 Task: Create a new action that can be used on globally
Action: Mouse scrolled (217, 188) with delta (0, 0)
Screenshot: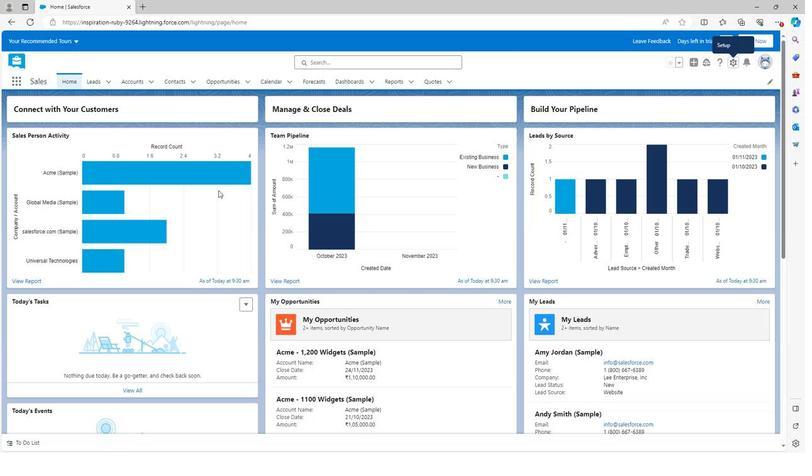 
Action: Mouse scrolled (217, 188) with delta (0, 0)
Screenshot: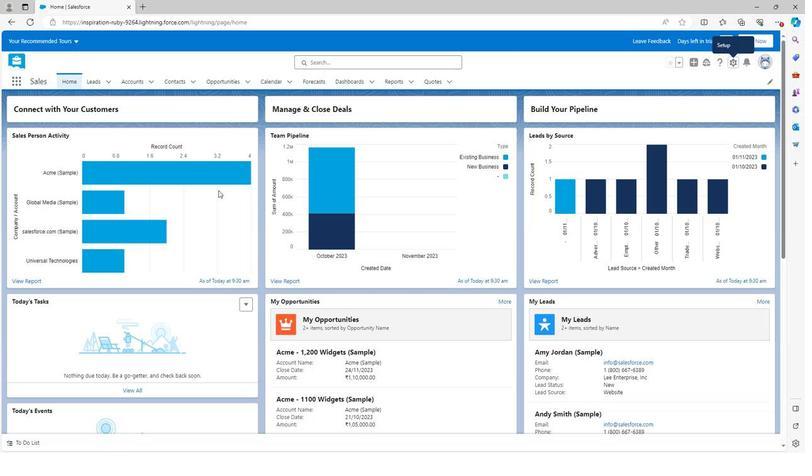 
Action: Mouse scrolled (217, 188) with delta (0, 0)
Screenshot: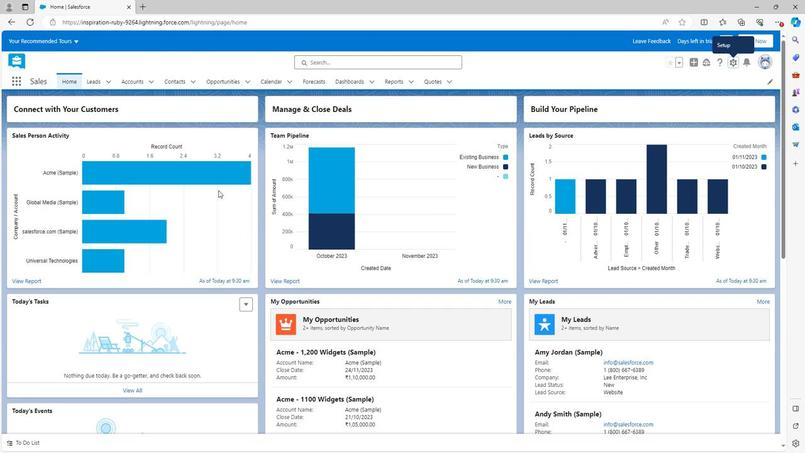 
Action: Mouse scrolled (217, 188) with delta (0, 0)
Screenshot: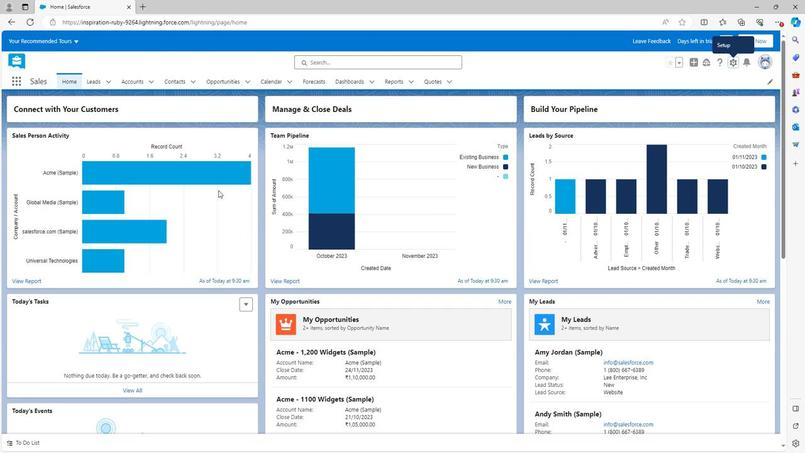
Action: Mouse scrolled (217, 188) with delta (0, 0)
Screenshot: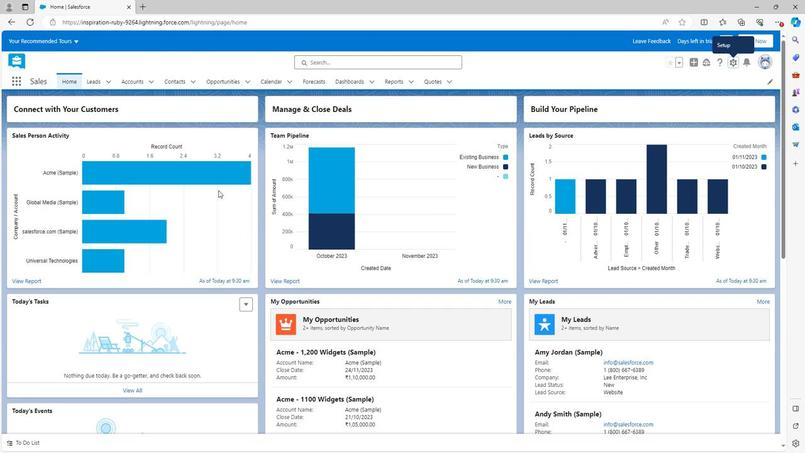 
Action: Mouse scrolled (217, 188) with delta (0, 0)
Screenshot: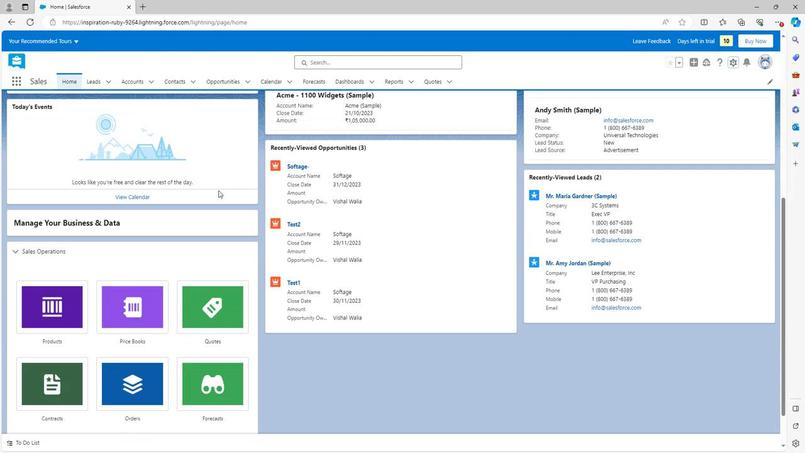 
Action: Mouse scrolled (217, 189) with delta (0, 0)
Screenshot: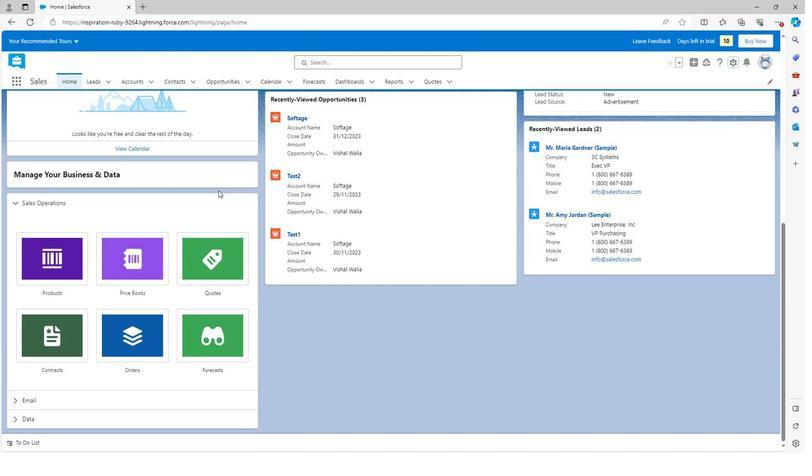 
Action: Mouse scrolled (217, 189) with delta (0, 0)
Screenshot: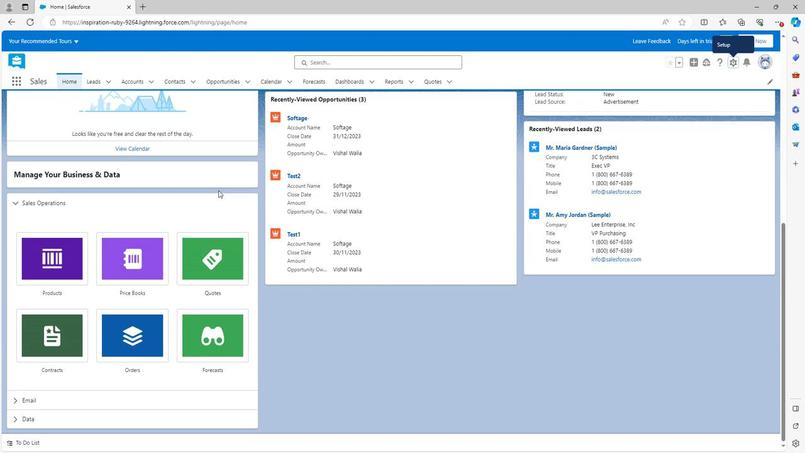 
Action: Mouse scrolled (217, 189) with delta (0, 0)
Screenshot: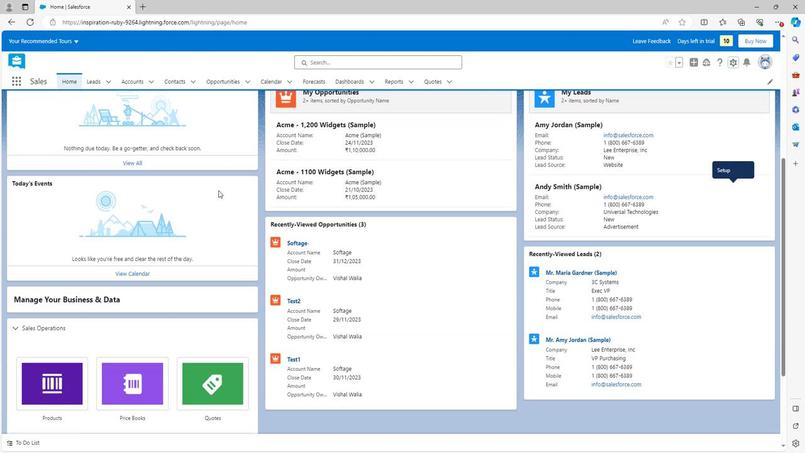 
Action: Mouse scrolled (217, 189) with delta (0, 0)
Screenshot: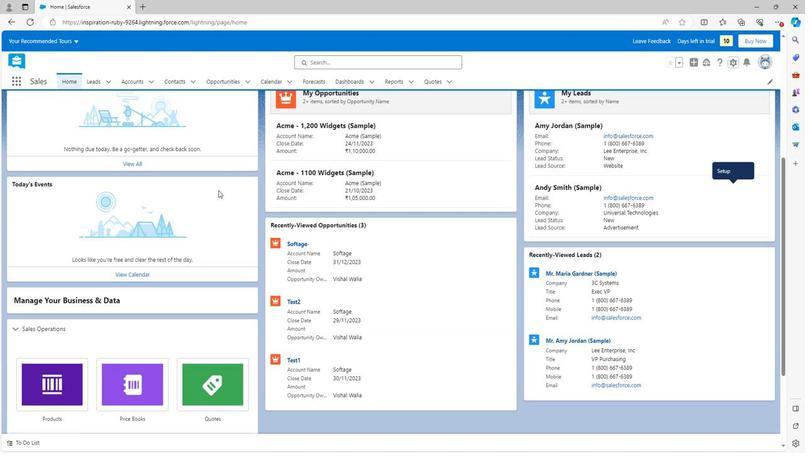 
Action: Mouse scrolled (217, 189) with delta (0, 0)
Screenshot: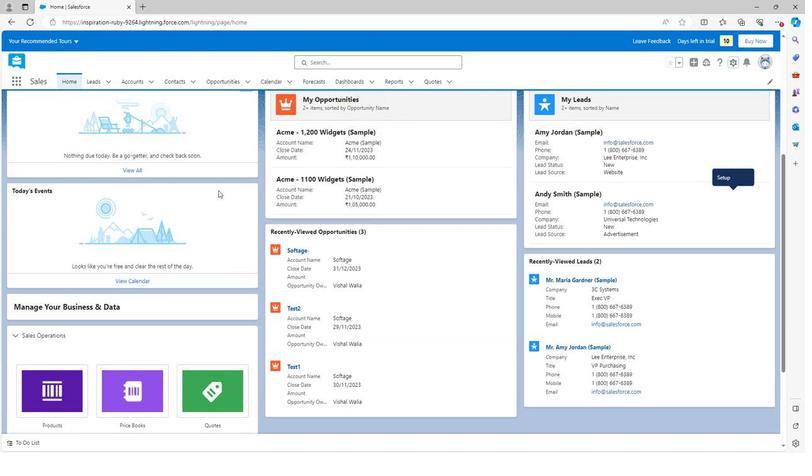 
Action: Mouse scrolled (217, 189) with delta (0, 0)
Screenshot: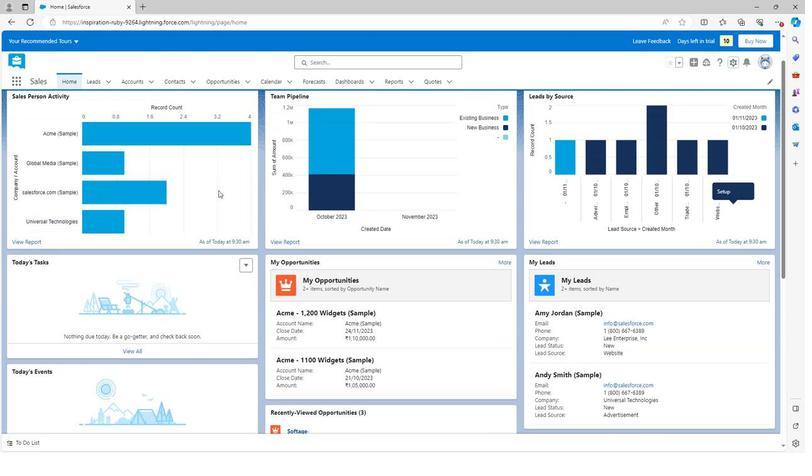 
Action: Mouse scrolled (217, 189) with delta (0, 0)
Screenshot: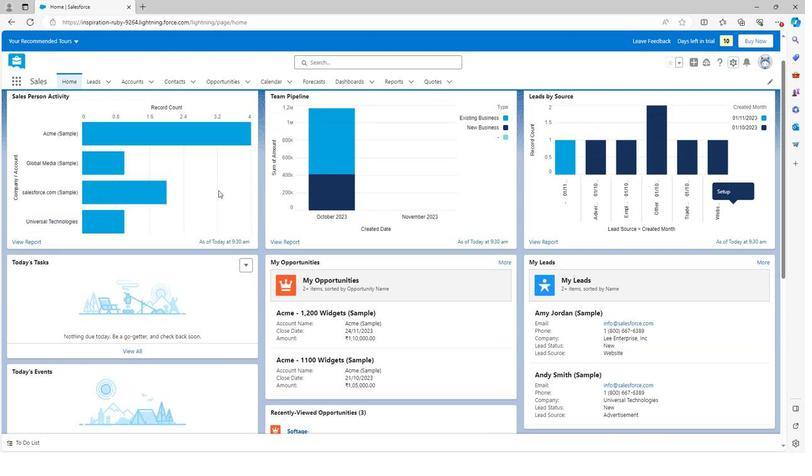 
Action: Mouse scrolled (217, 189) with delta (0, 0)
Screenshot: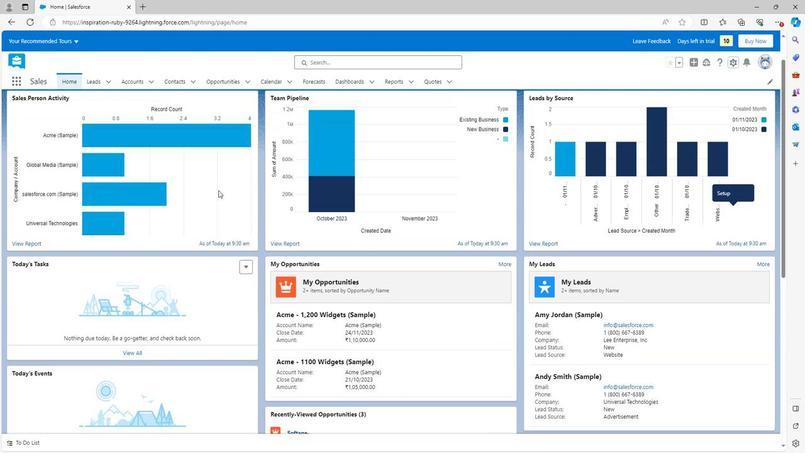
Action: Mouse moved to (734, 59)
Screenshot: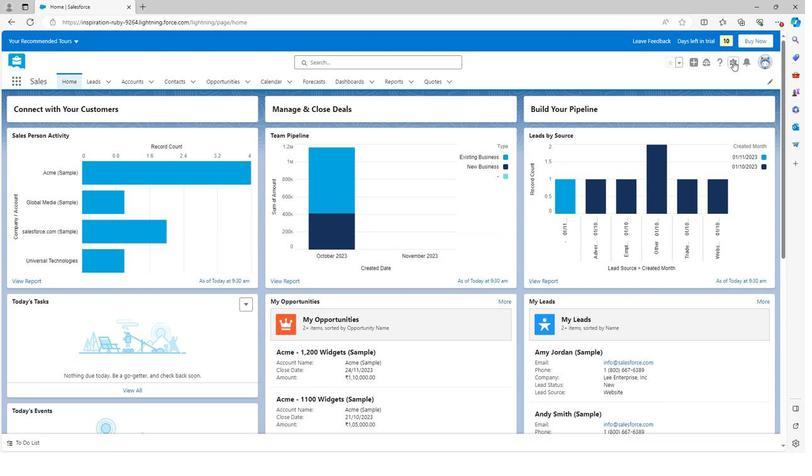 
Action: Mouse pressed left at (734, 59)
Screenshot: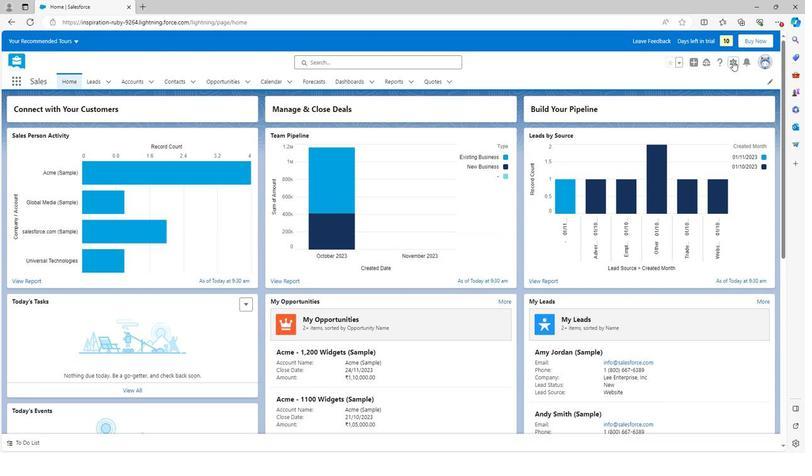 
Action: Mouse moved to (709, 82)
Screenshot: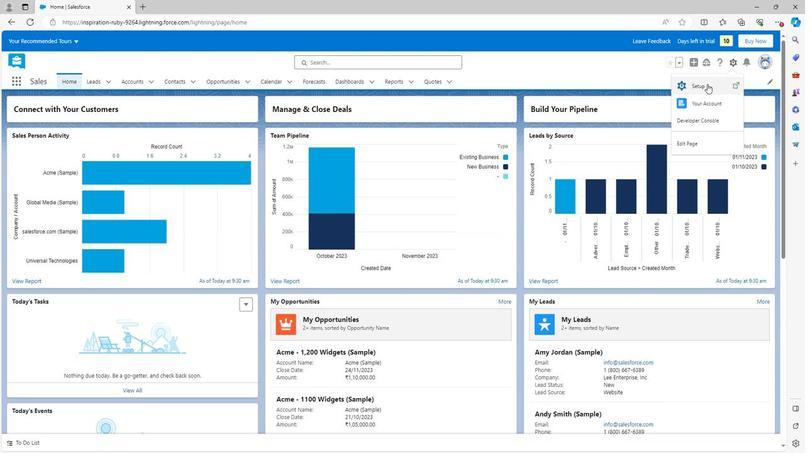 
Action: Mouse pressed left at (709, 82)
Screenshot: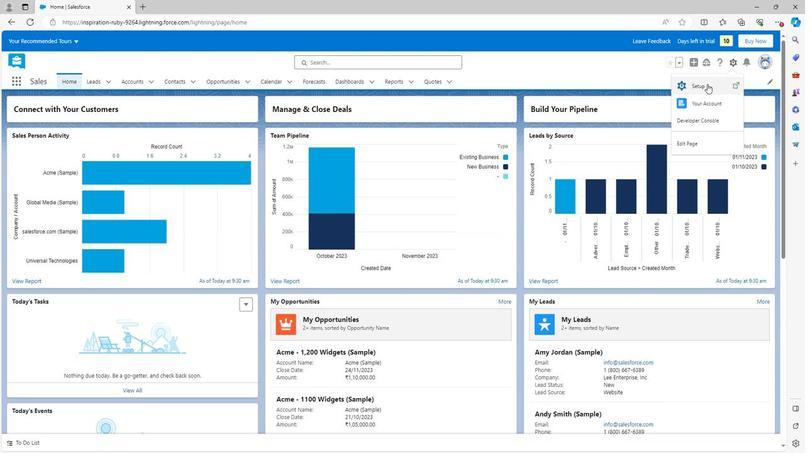 
Action: Mouse moved to (31, 308)
Screenshot: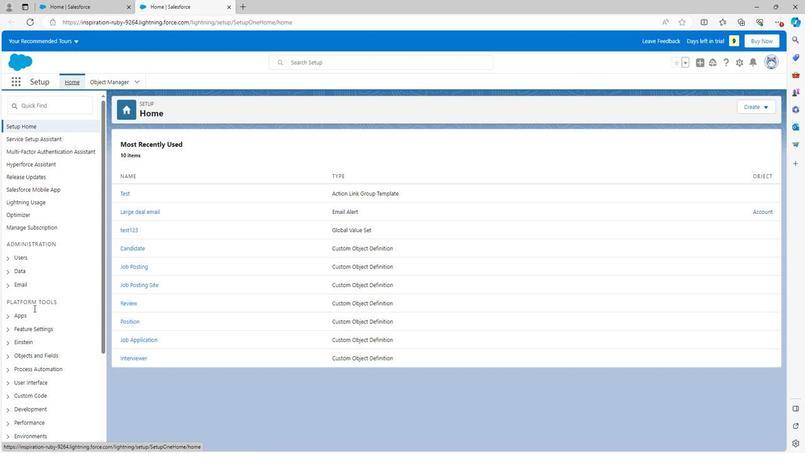 
Action: Mouse scrolled (31, 307) with delta (0, 0)
Screenshot: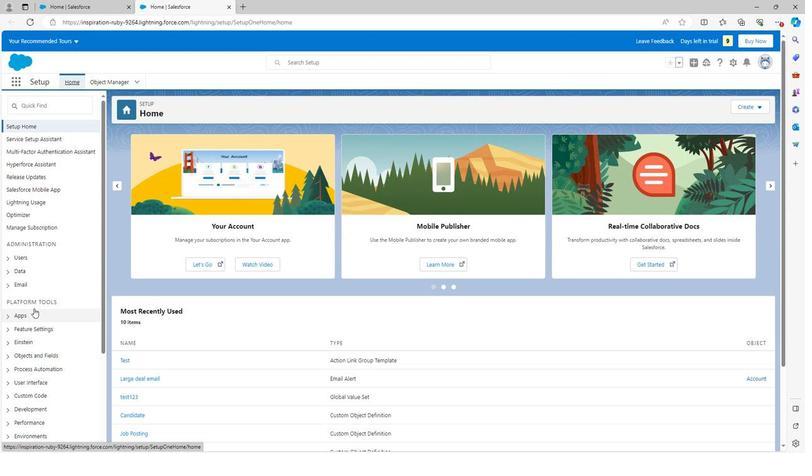 
Action: Mouse scrolled (31, 307) with delta (0, 0)
Screenshot: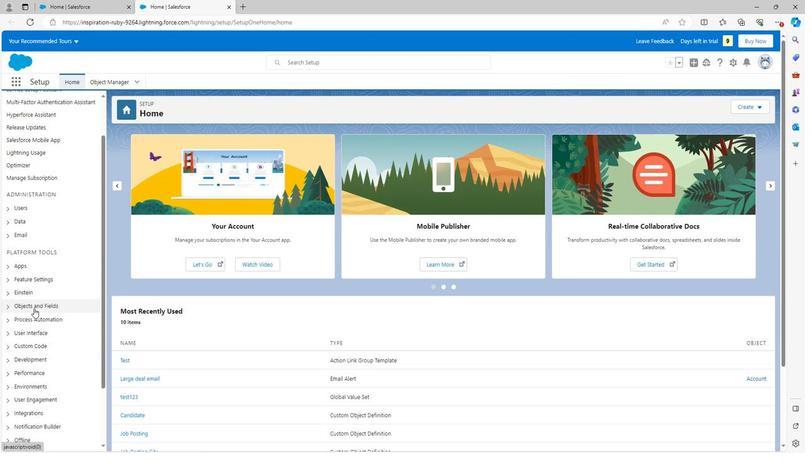 
Action: Mouse scrolled (31, 307) with delta (0, 0)
Screenshot: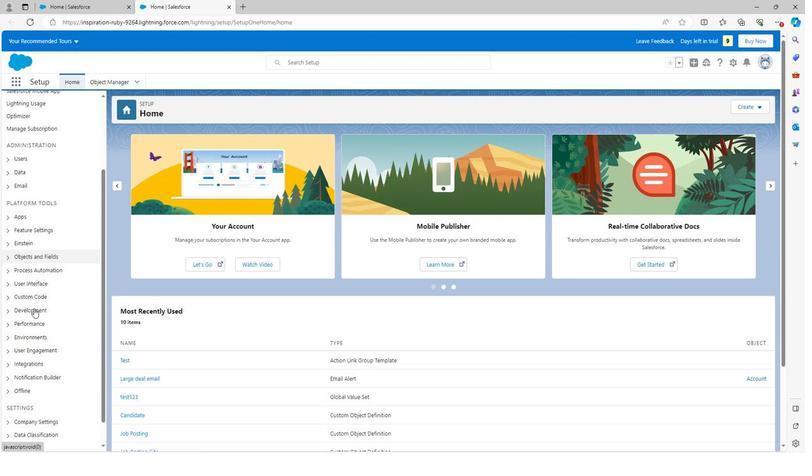 
Action: Mouse moved to (4, 258)
Screenshot: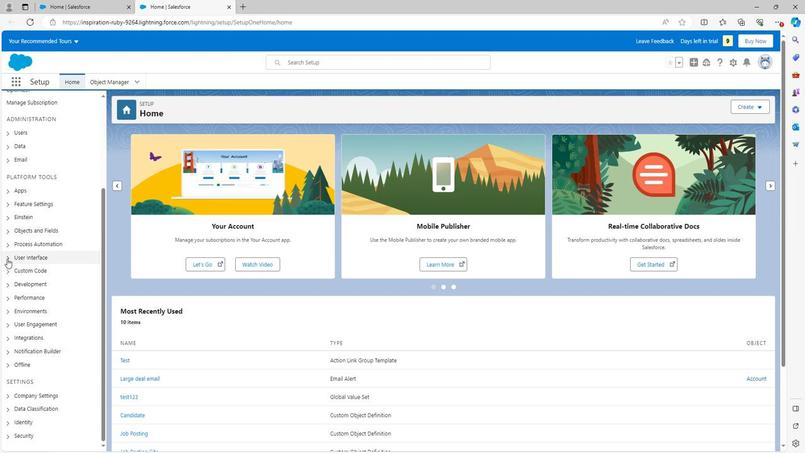
Action: Mouse pressed left at (4, 258)
Screenshot: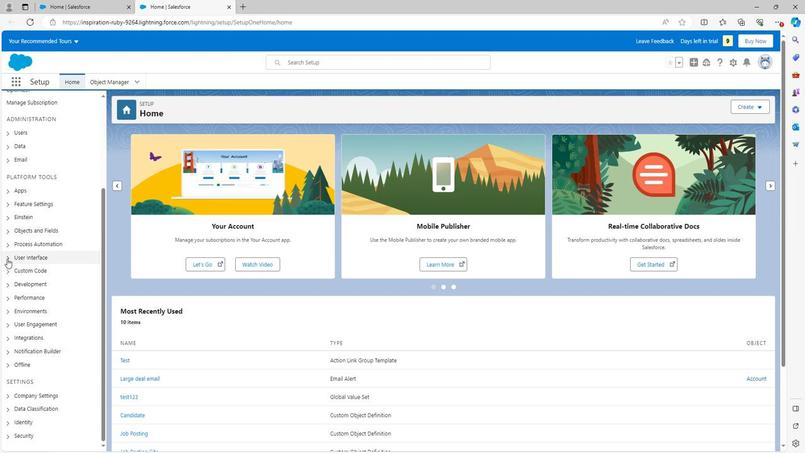 
Action: Mouse moved to (15, 337)
Screenshot: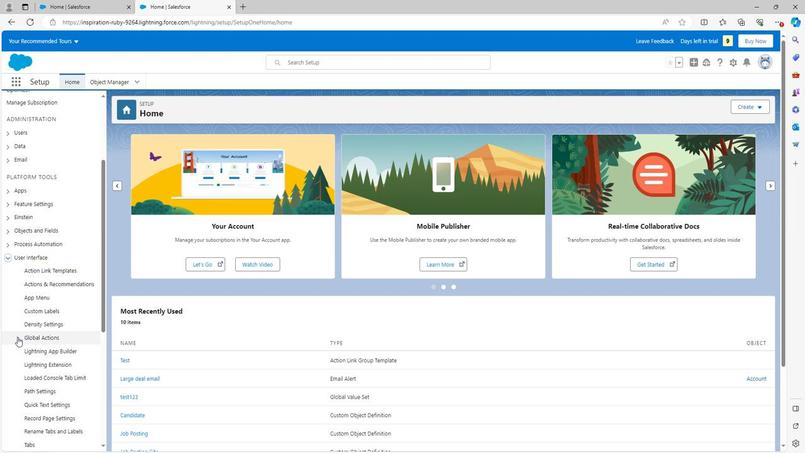 
Action: Mouse pressed left at (15, 337)
Screenshot: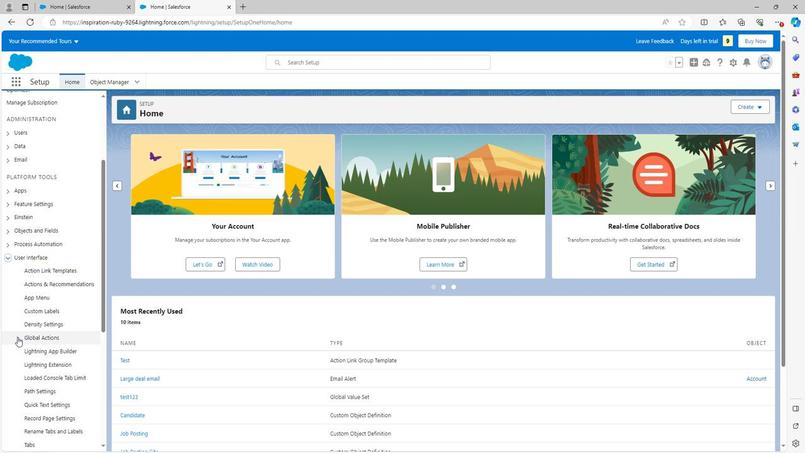 
Action: Mouse moved to (44, 353)
Screenshot: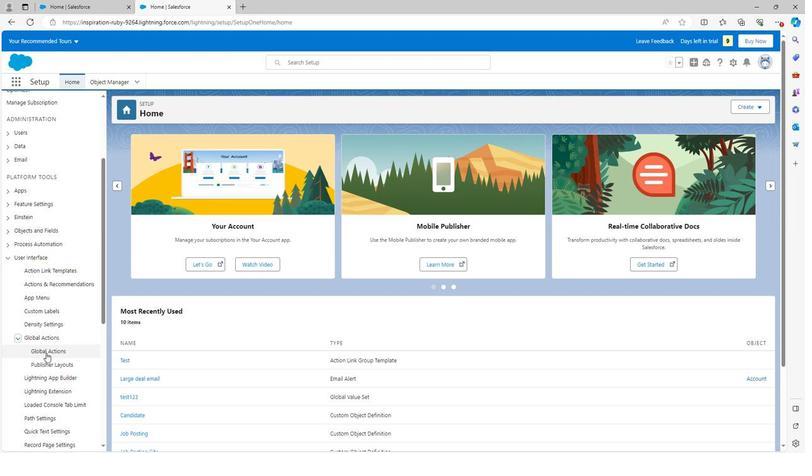 
Action: Mouse pressed left at (44, 353)
Screenshot: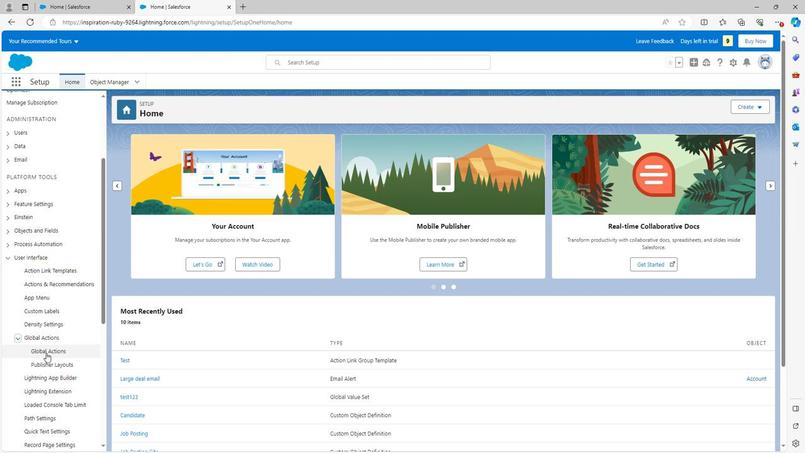 
Action: Mouse moved to (331, 176)
Screenshot: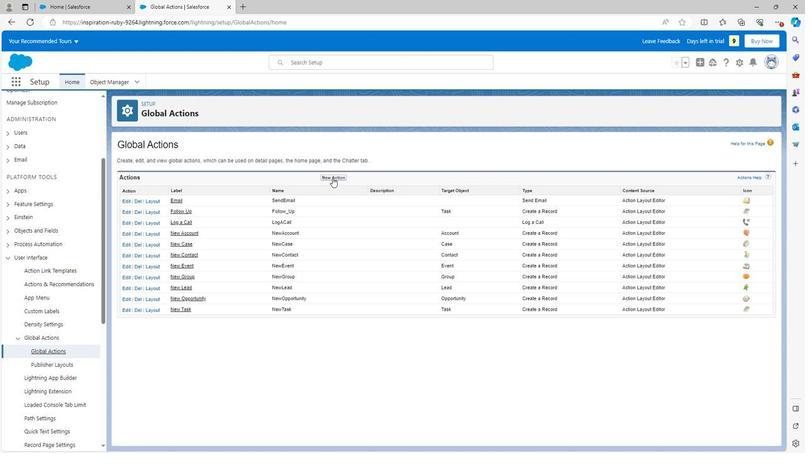
Action: Mouse pressed left at (331, 176)
Screenshot: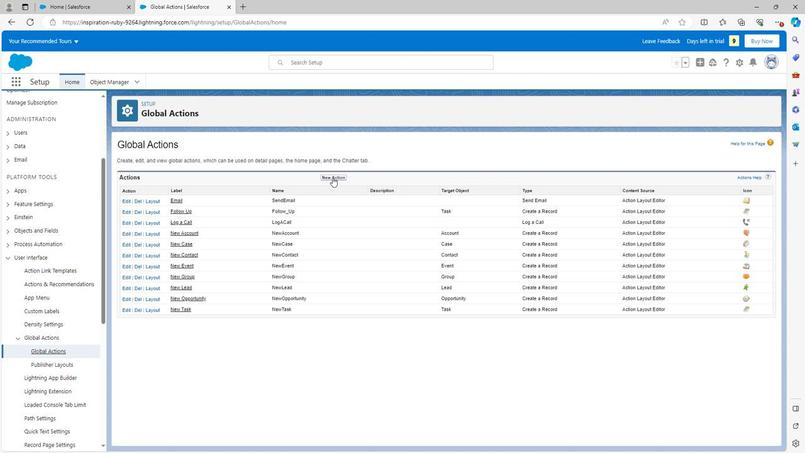 
Action: Mouse moved to (278, 186)
Screenshot: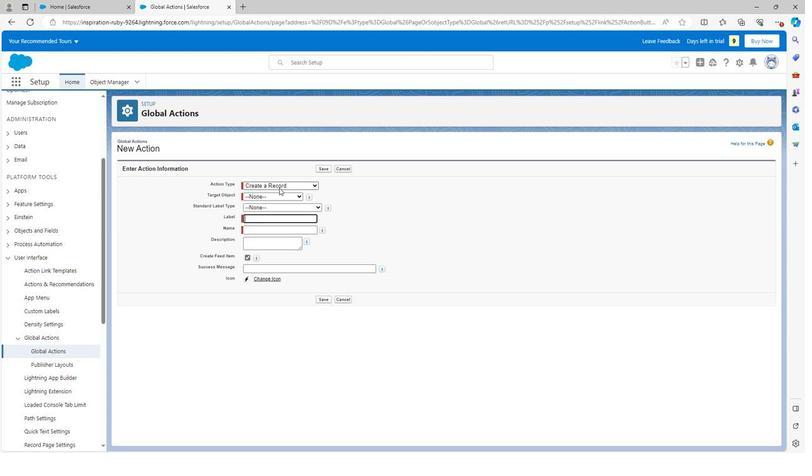 
Action: Mouse pressed left at (278, 186)
Screenshot: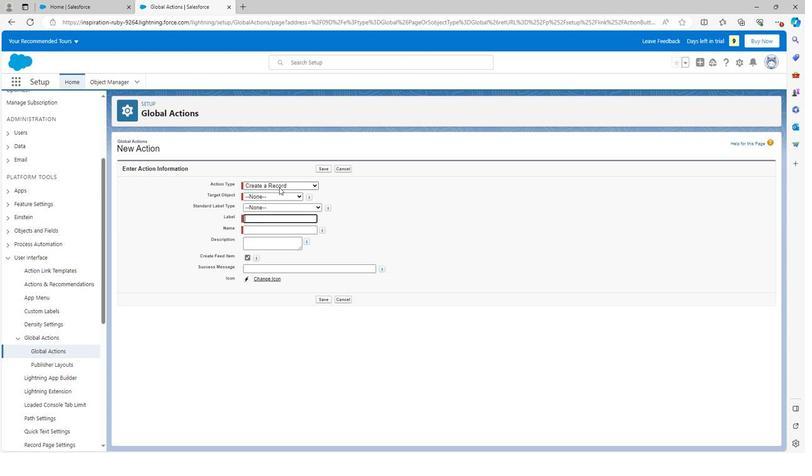
Action: Mouse moved to (271, 201)
Screenshot: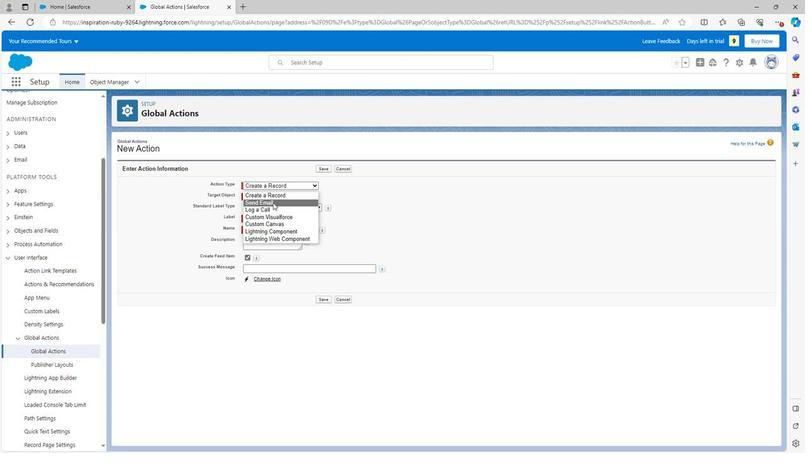 
Action: Mouse pressed left at (271, 201)
Screenshot: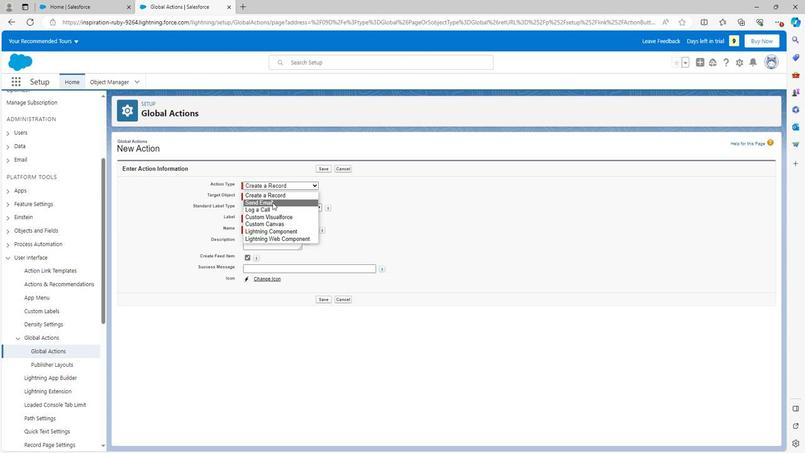 
Action: Mouse moved to (262, 196)
Screenshot: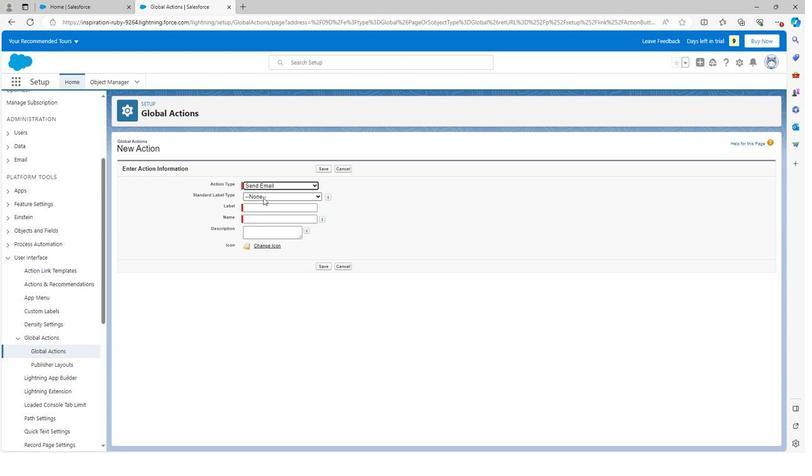 
Action: Mouse pressed left at (262, 196)
Screenshot: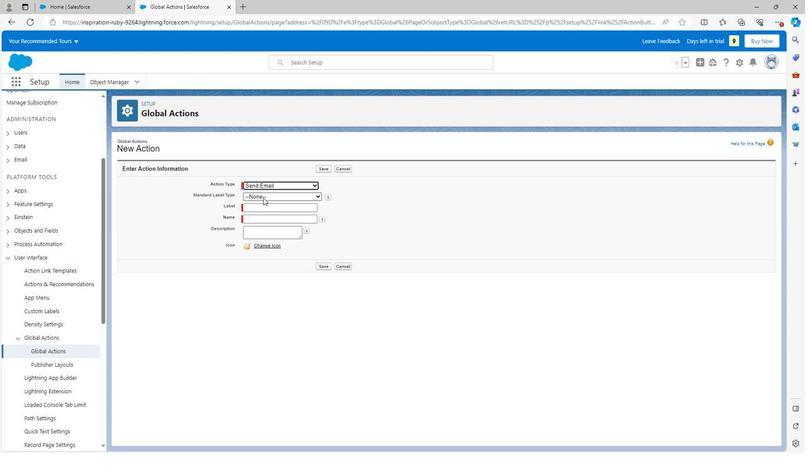 
Action: Mouse moved to (256, 213)
Screenshot: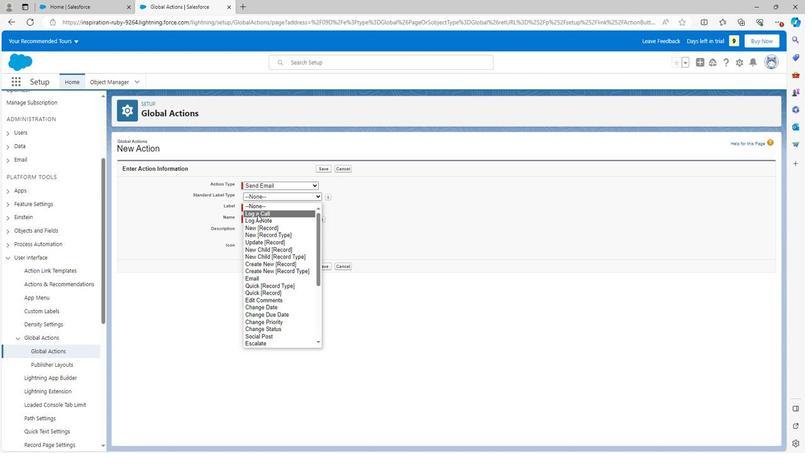 
Action: Mouse pressed left at (256, 213)
Screenshot: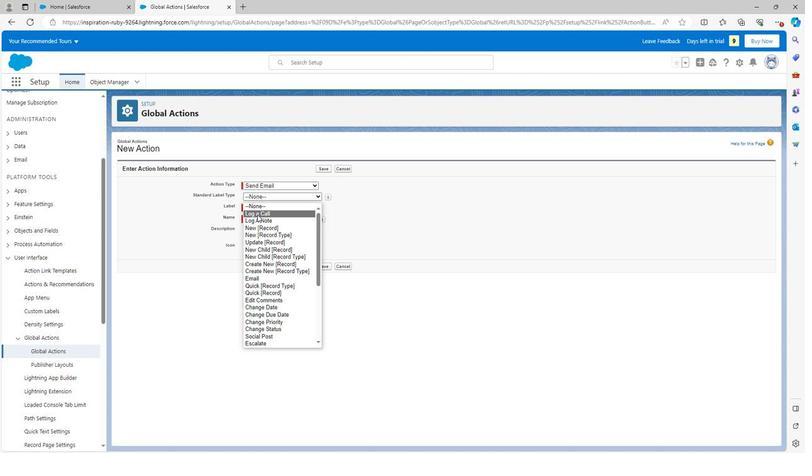 
Action: Mouse moved to (256, 208)
Screenshot: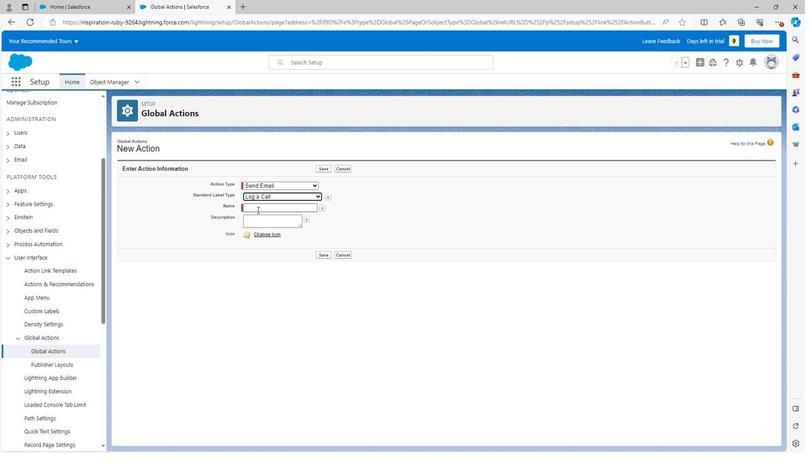 
Action: Mouse pressed left at (256, 208)
Screenshot: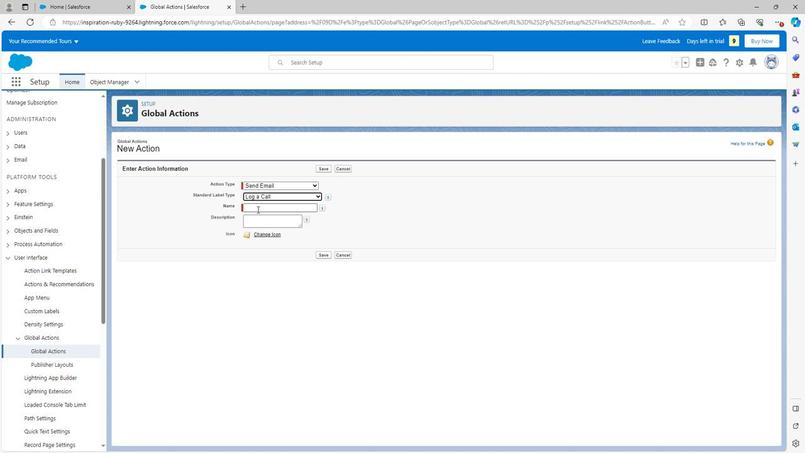 
Action: Key pressed <Key.shift>test
Screenshot: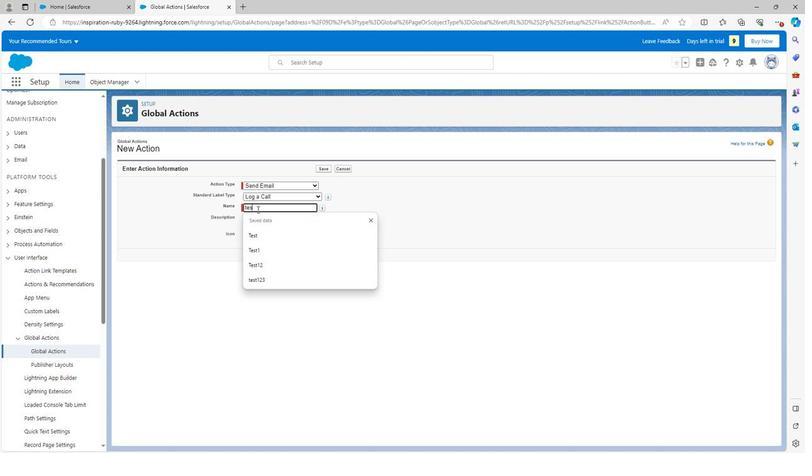 
Action: Mouse moved to (378, 204)
Screenshot: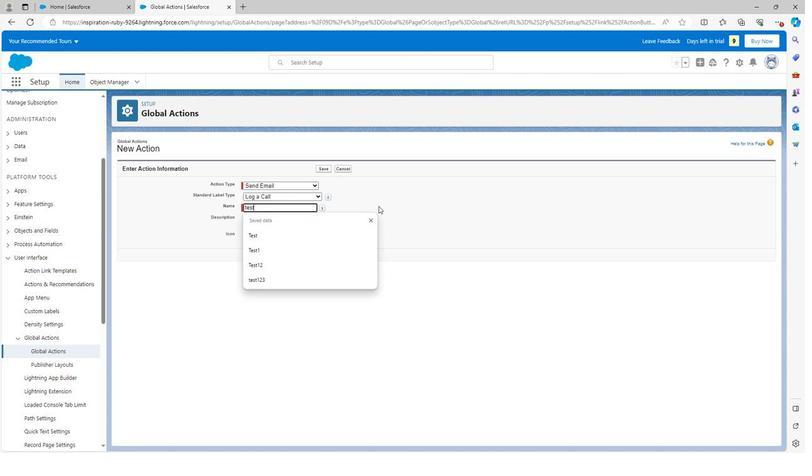 
Action: Mouse pressed left at (378, 204)
Screenshot: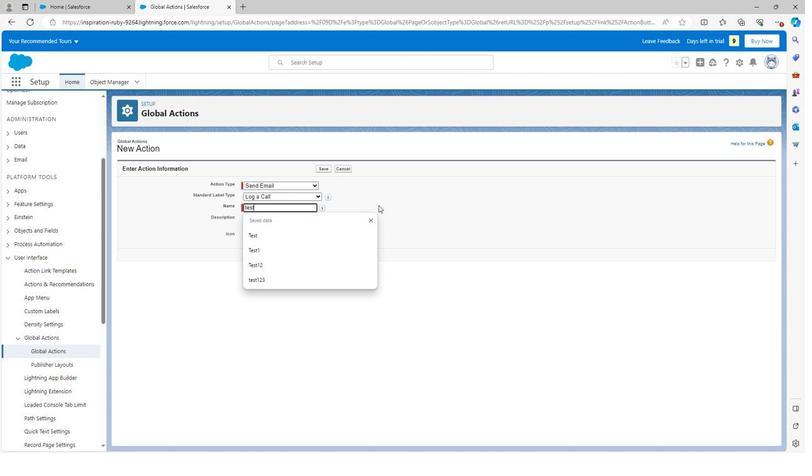 
Action: Mouse moved to (322, 254)
Screenshot: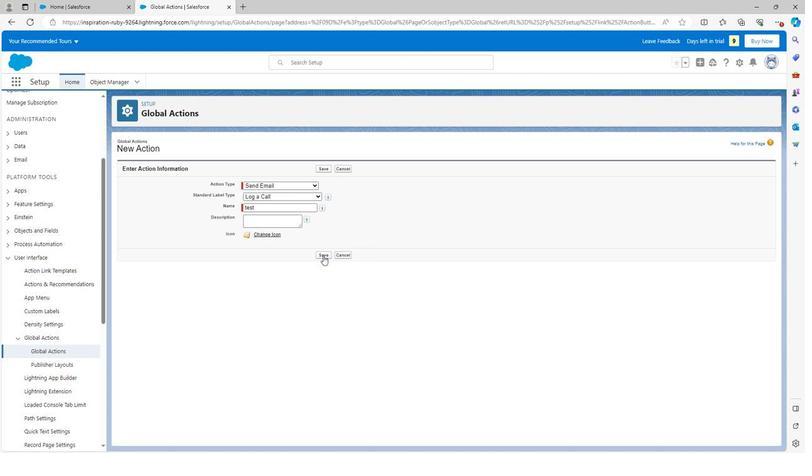 
Action: Mouse pressed left at (322, 254)
Screenshot: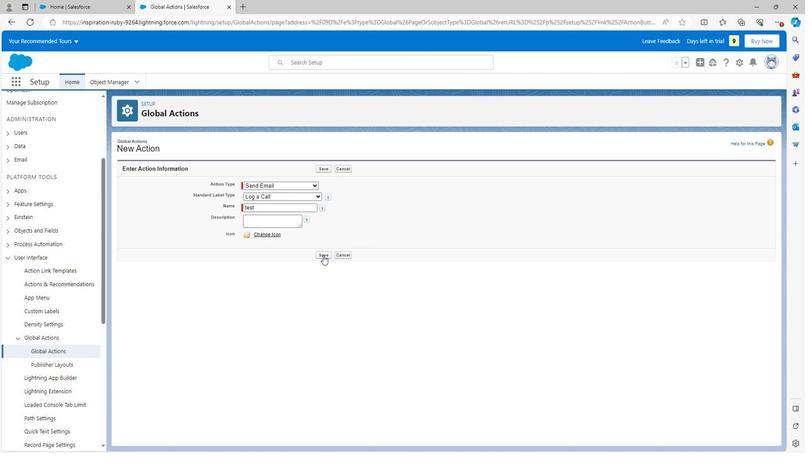 
Action: Mouse moved to (321, 253)
Screenshot: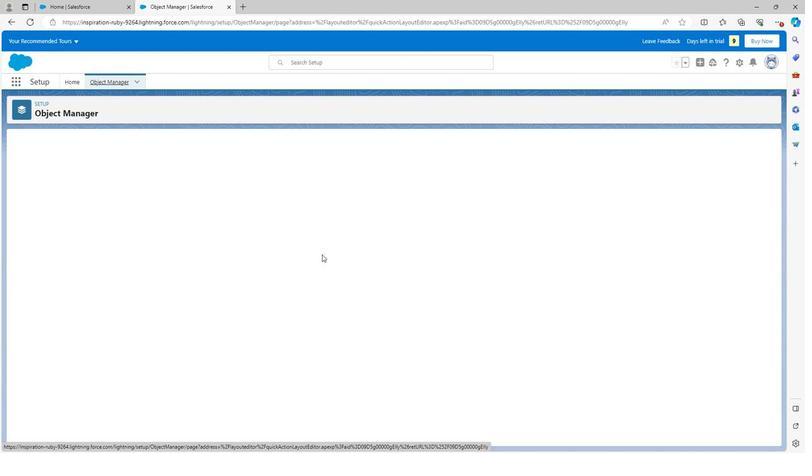 
Action: Mouse scrolled (321, 253) with delta (0, 0)
Screenshot: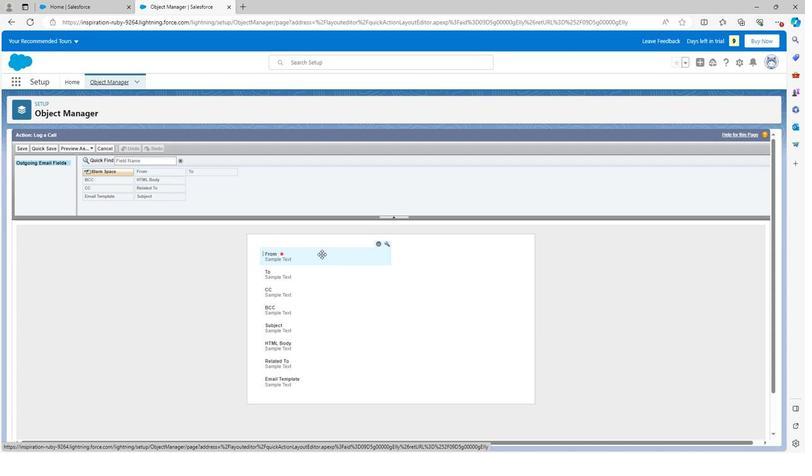 
Action: Mouse scrolled (321, 253) with delta (0, 0)
Screenshot: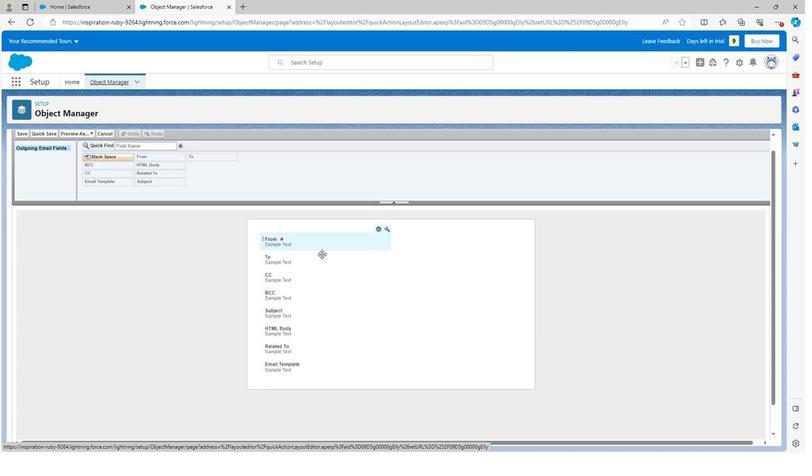 
Action: Mouse scrolled (321, 253) with delta (0, 0)
Screenshot: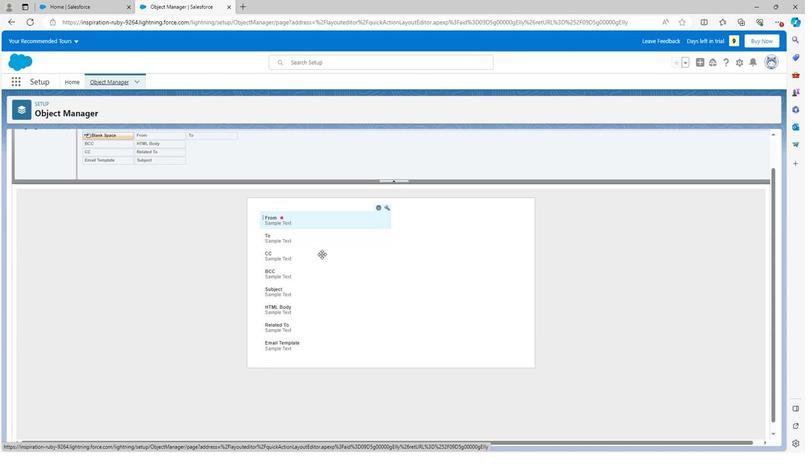 
Action: Mouse scrolled (321, 253) with delta (0, 0)
Screenshot: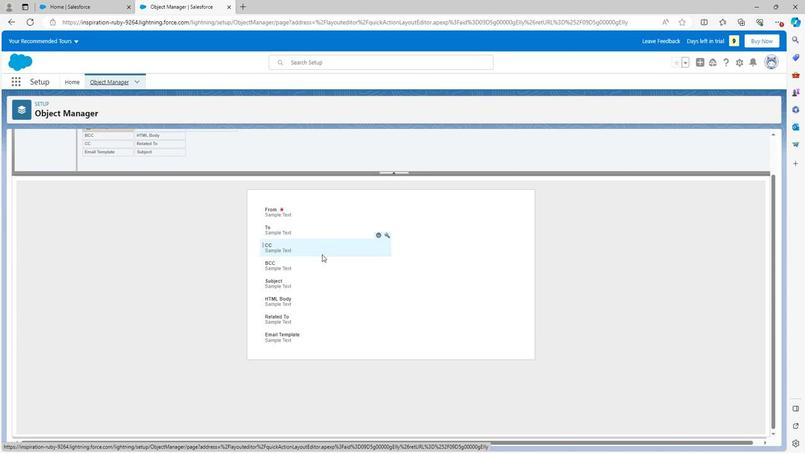 
Action: Mouse scrolled (321, 254) with delta (0, 0)
Screenshot: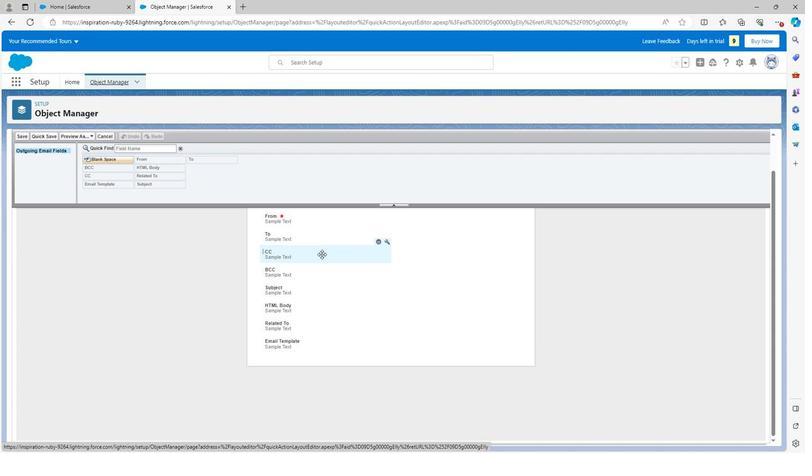 
Action: Mouse scrolled (321, 254) with delta (0, 0)
Screenshot: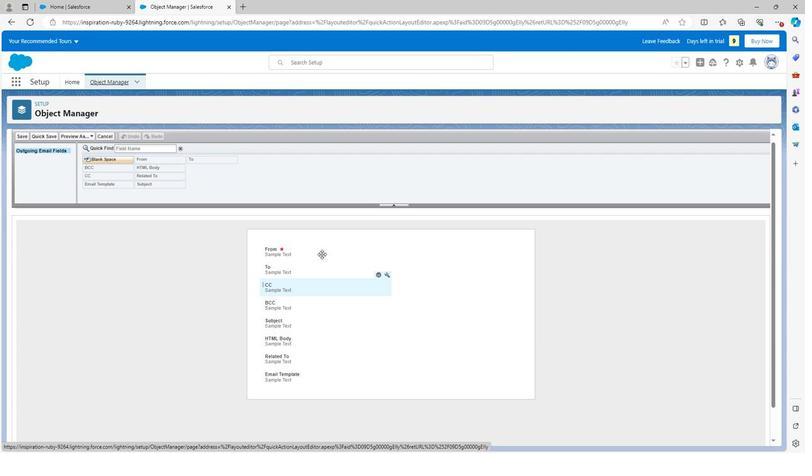 
Action: Mouse scrolled (321, 254) with delta (0, 0)
Screenshot: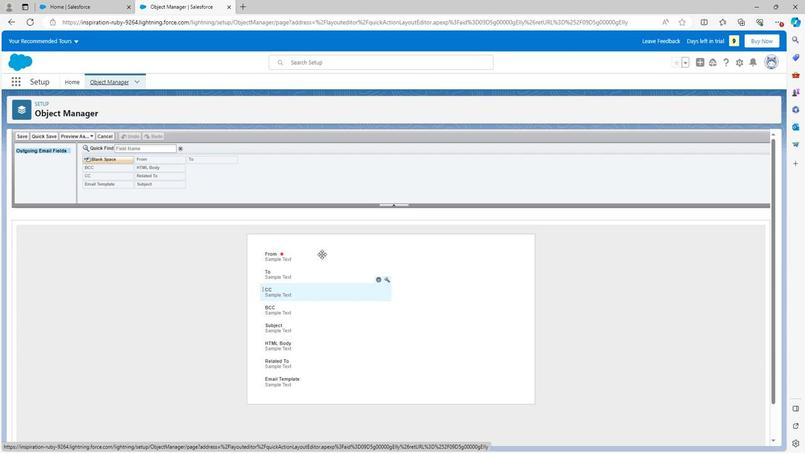 
